 Task: Change the width scale of the text to 7.8.
Action: Mouse moved to (718, 367)
Screenshot: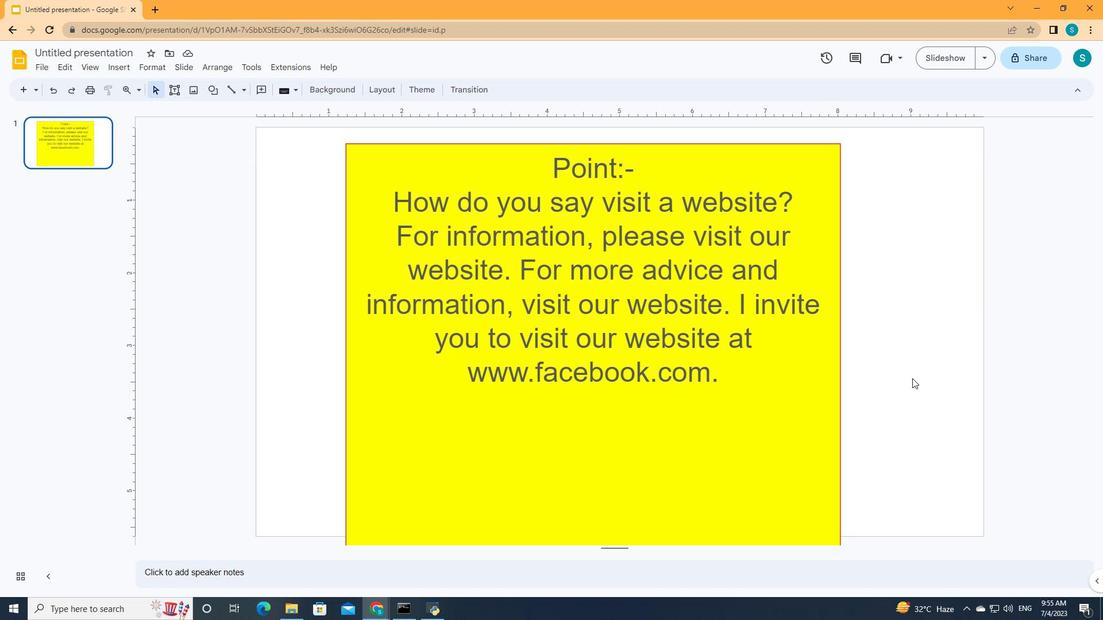 
Action: Mouse pressed left at (718, 367)
Screenshot: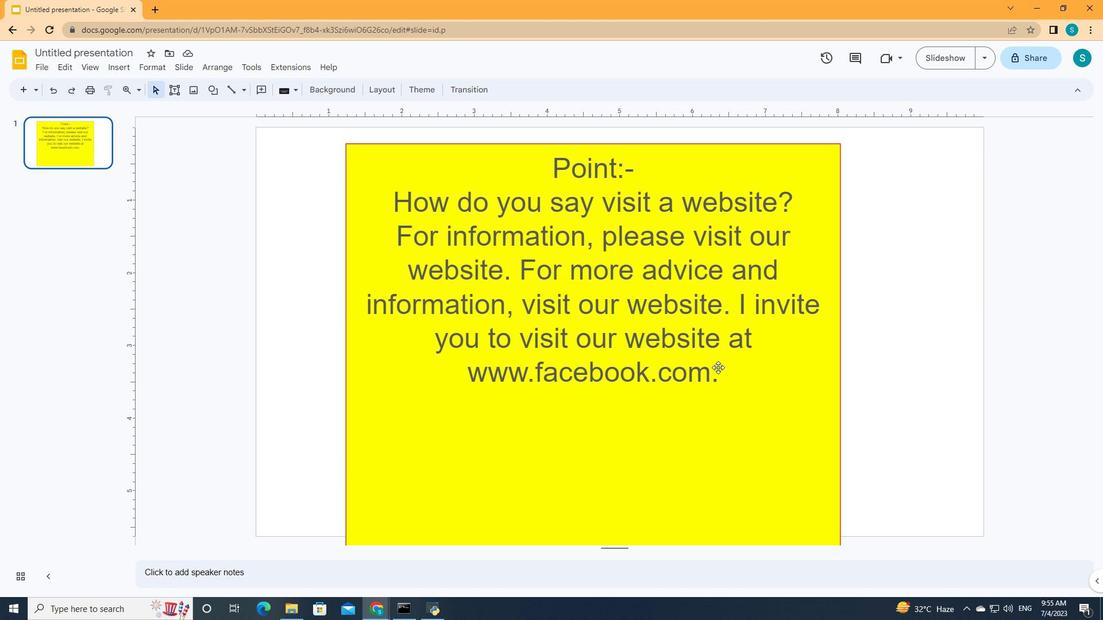 
Action: Mouse moved to (799, 95)
Screenshot: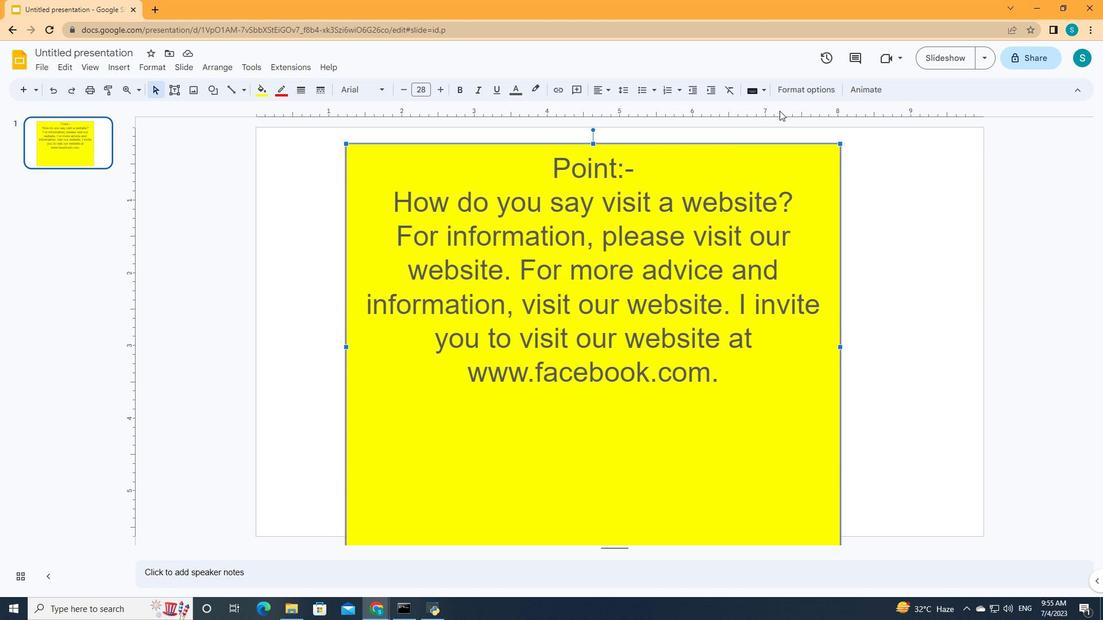 
Action: Mouse pressed left at (799, 95)
Screenshot: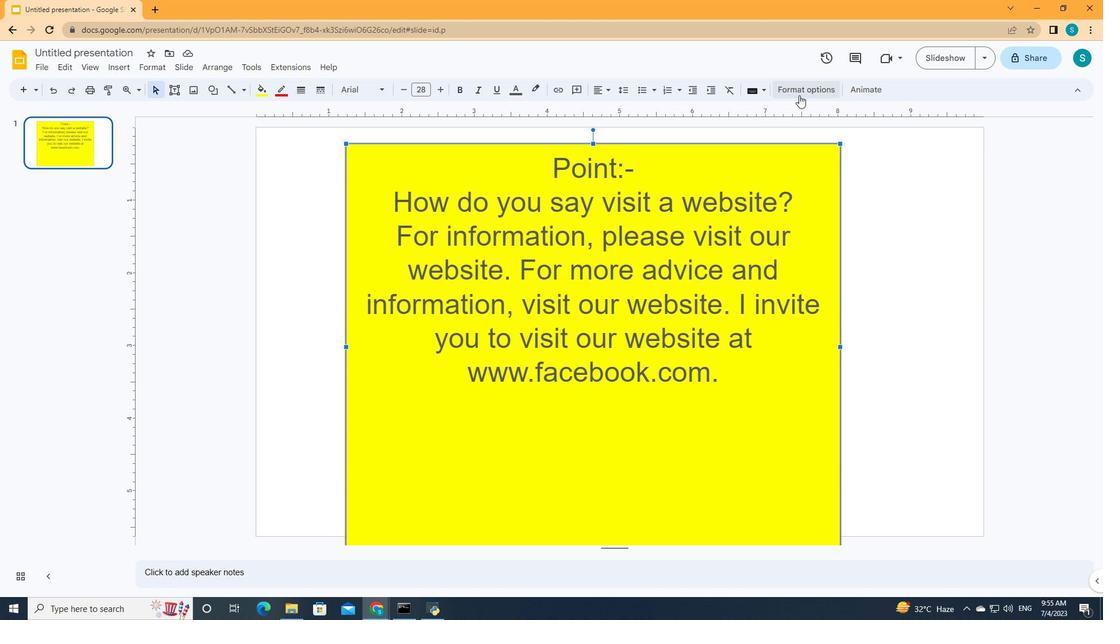 
Action: Mouse moved to (980, 132)
Screenshot: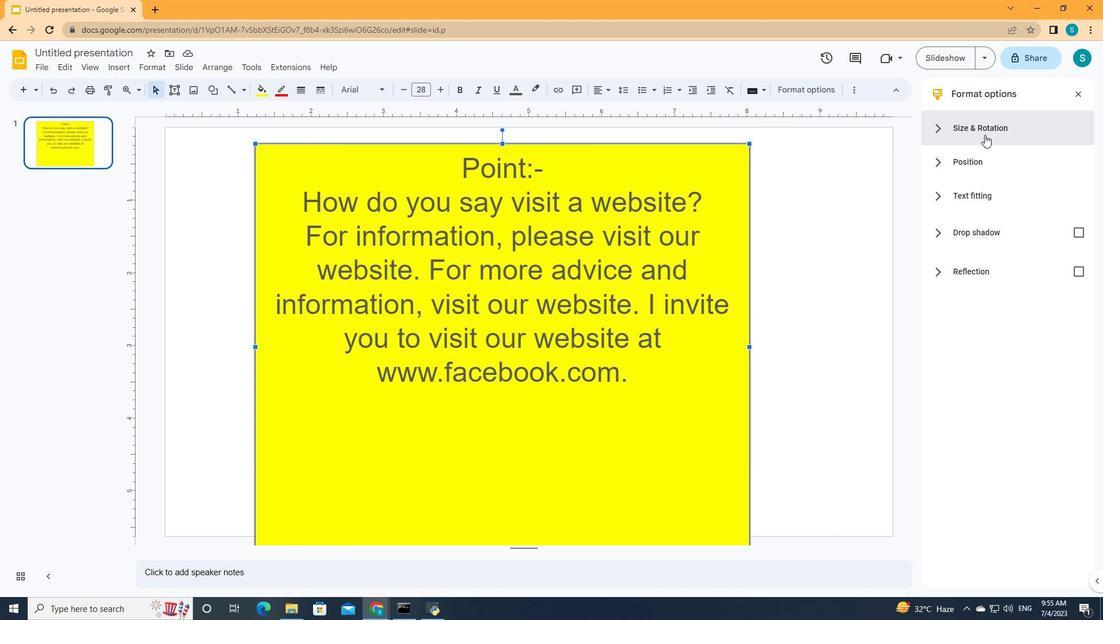 
Action: Mouse pressed left at (980, 132)
Screenshot: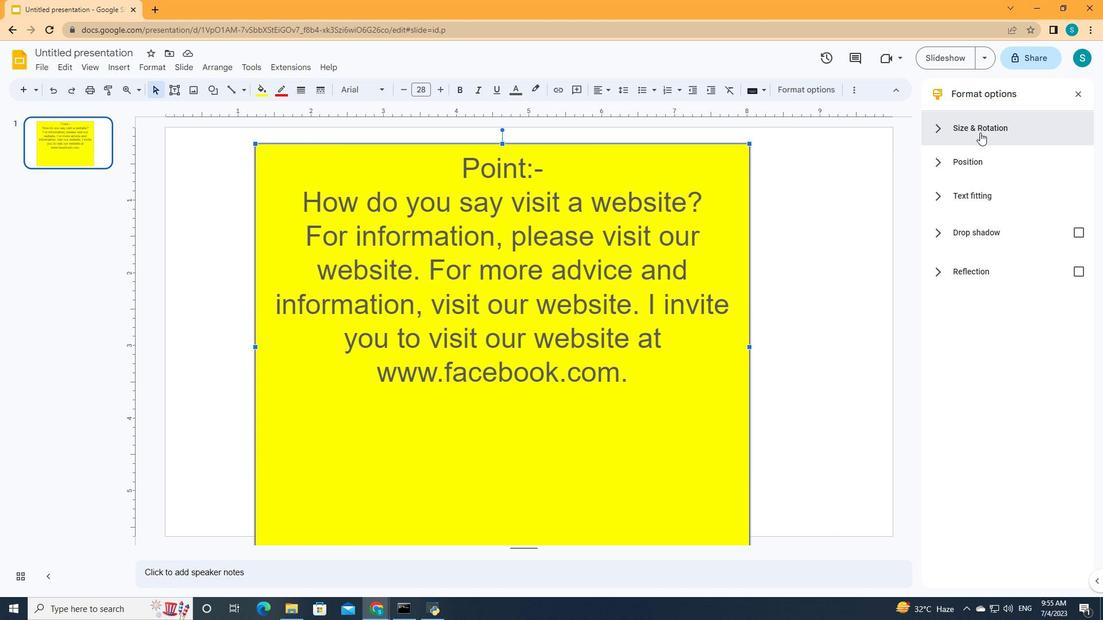 
Action: Mouse moved to (959, 228)
Screenshot: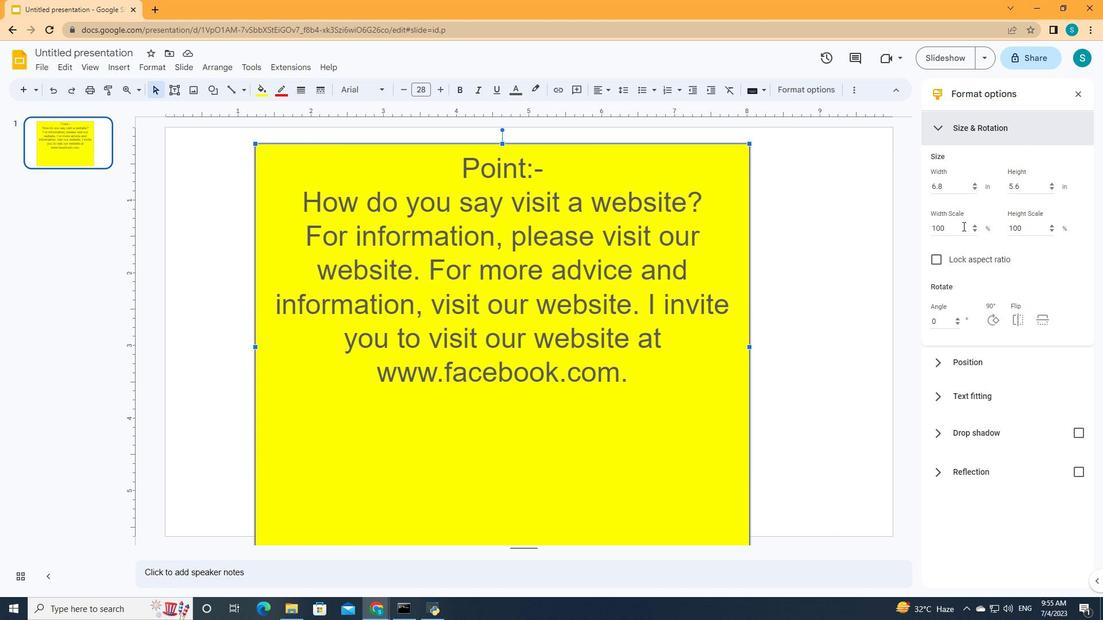 
Action: Mouse pressed left at (959, 228)
Screenshot: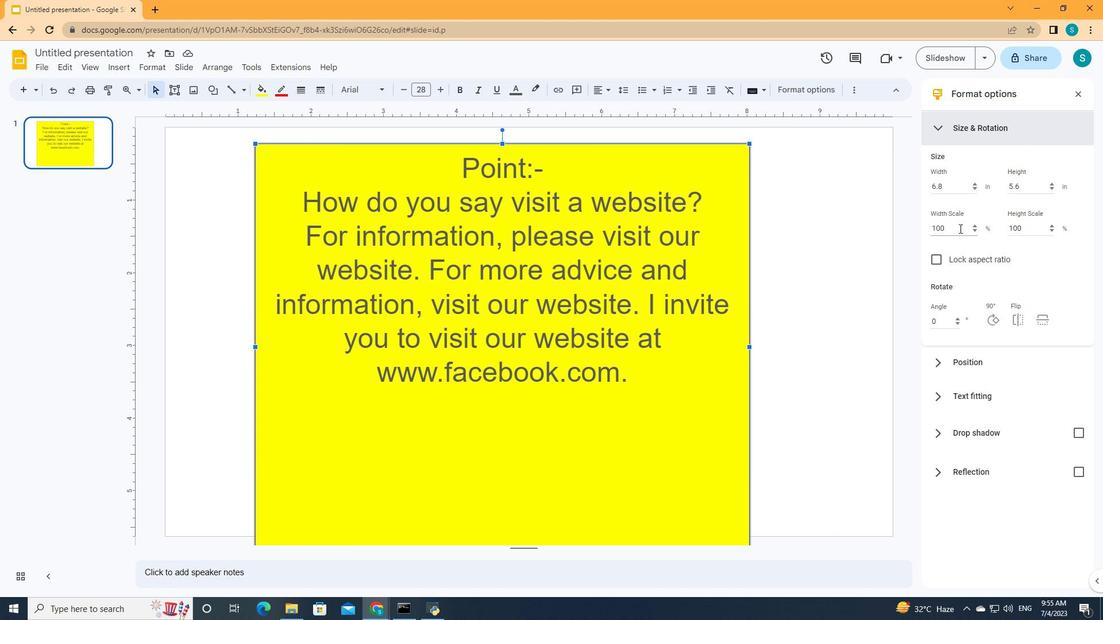 
Action: Mouse moved to (923, 226)
Screenshot: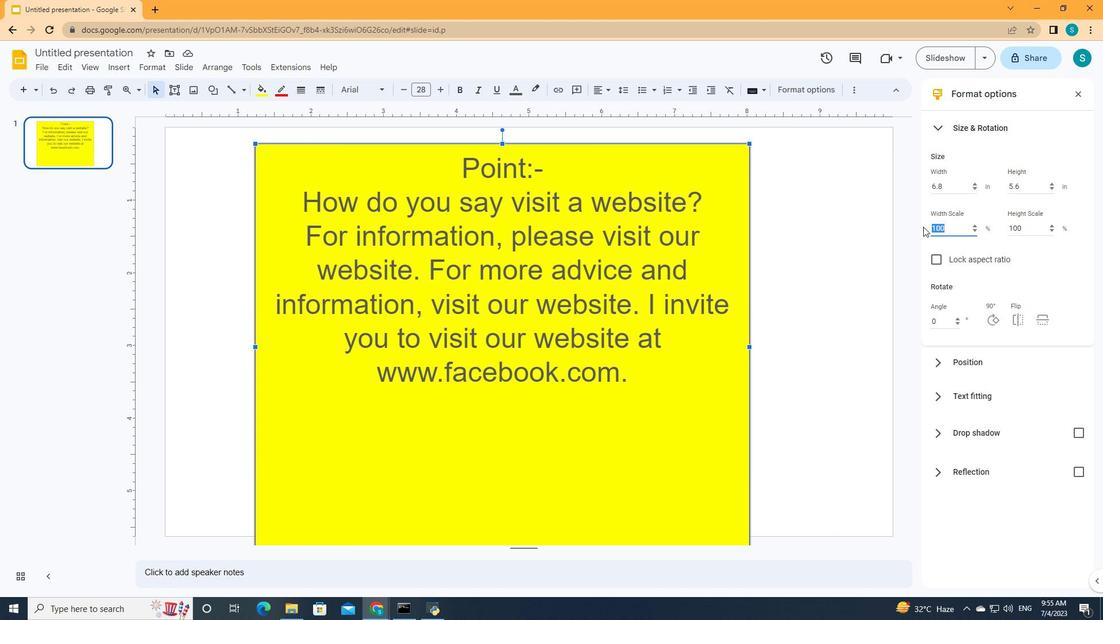 
Action: Key pressed 80
Screenshot: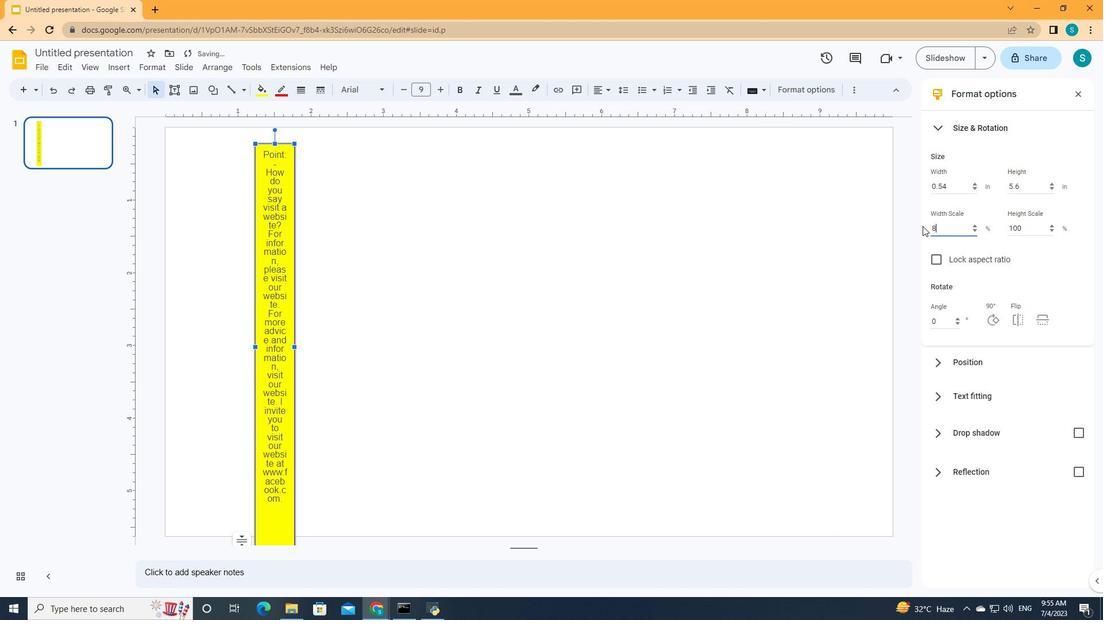 
